 Task: Enable interaction limits for 6 months only for prior contributors in the repository "JS".
Action: Mouse moved to (1077, 232)
Screenshot: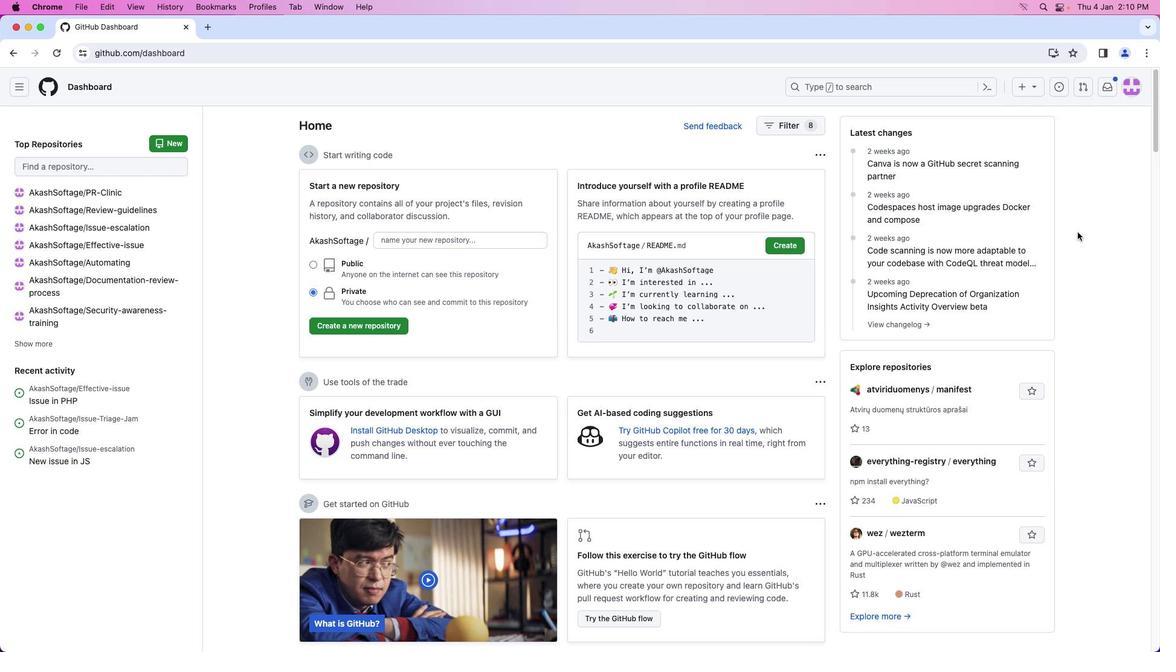 
Action: Mouse pressed left at (1077, 232)
Screenshot: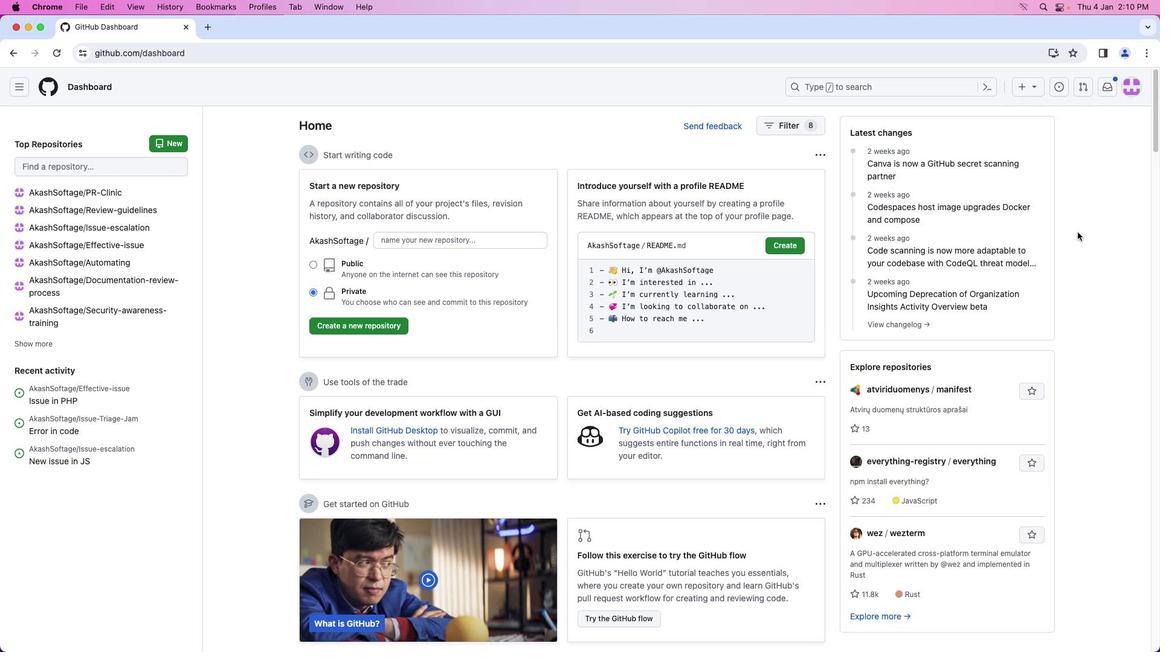 
Action: Mouse moved to (1138, 88)
Screenshot: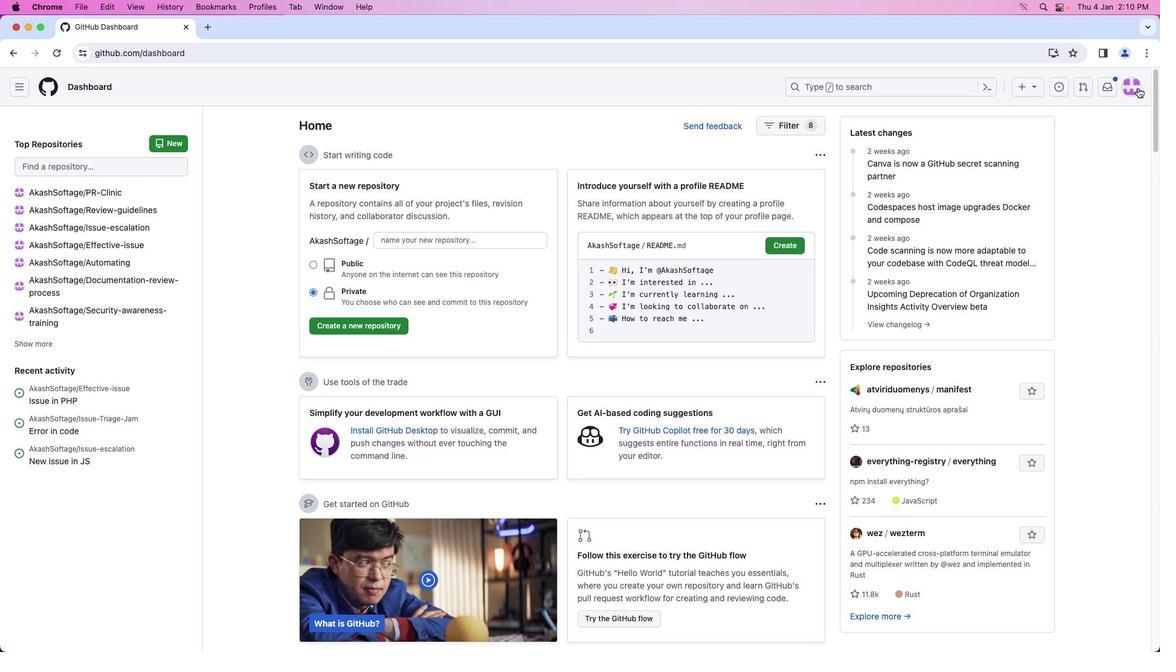 
Action: Mouse pressed left at (1138, 88)
Screenshot: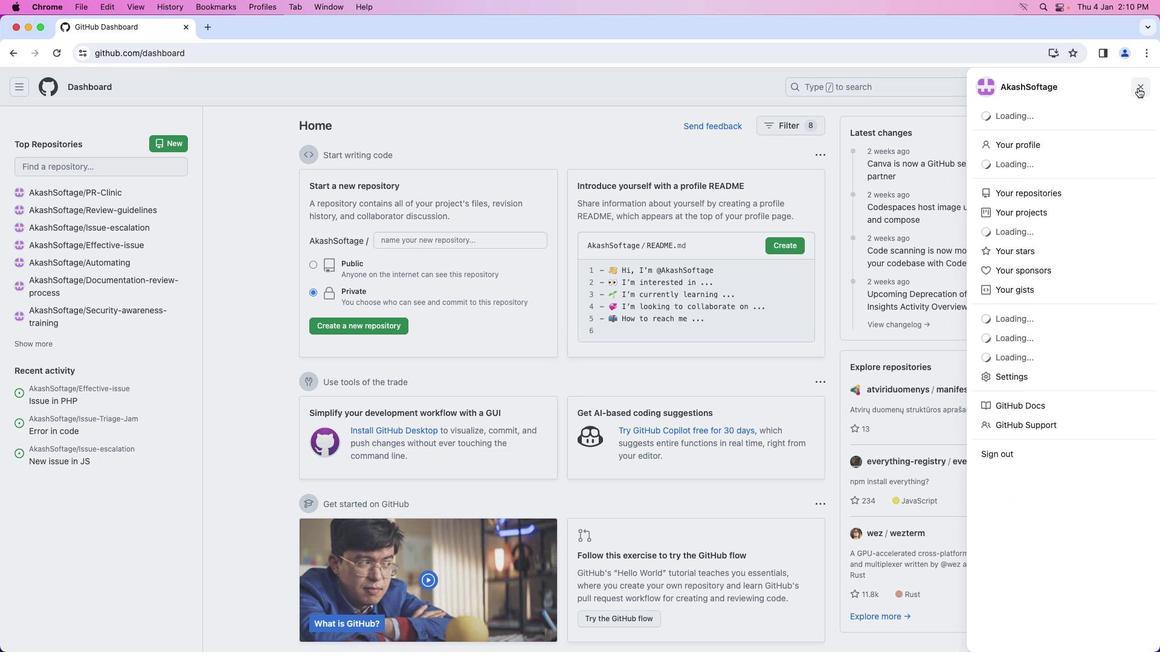 
Action: Mouse moved to (1075, 192)
Screenshot: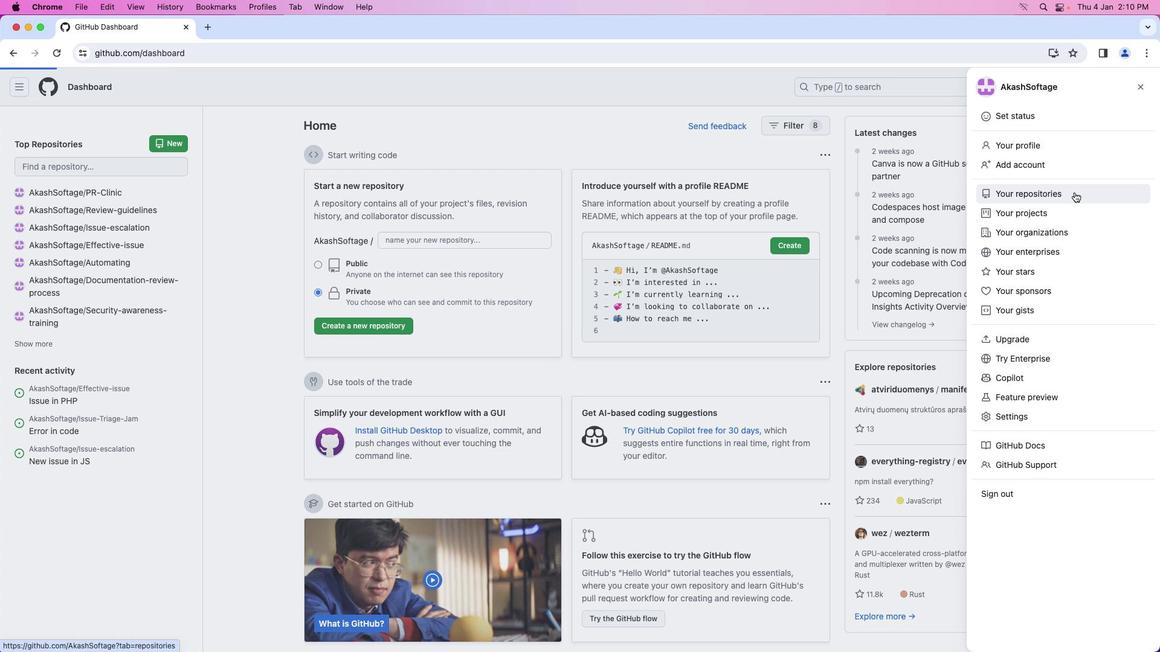 
Action: Mouse pressed left at (1075, 192)
Screenshot: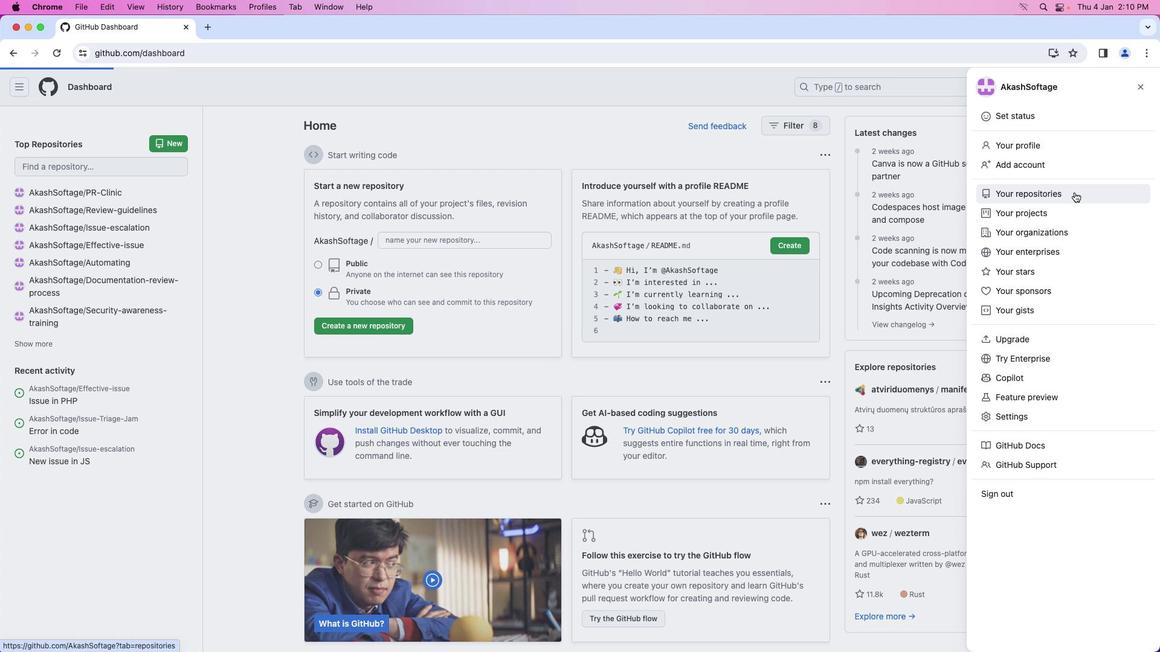 
Action: Mouse moved to (409, 201)
Screenshot: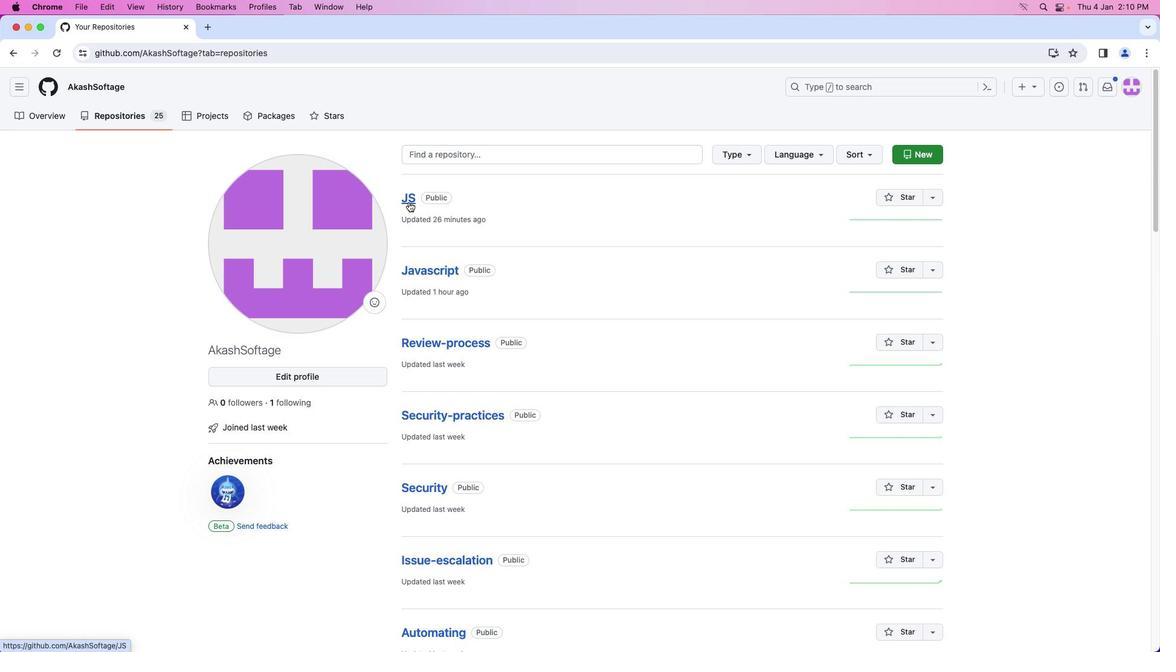 
Action: Mouse pressed left at (409, 201)
Screenshot: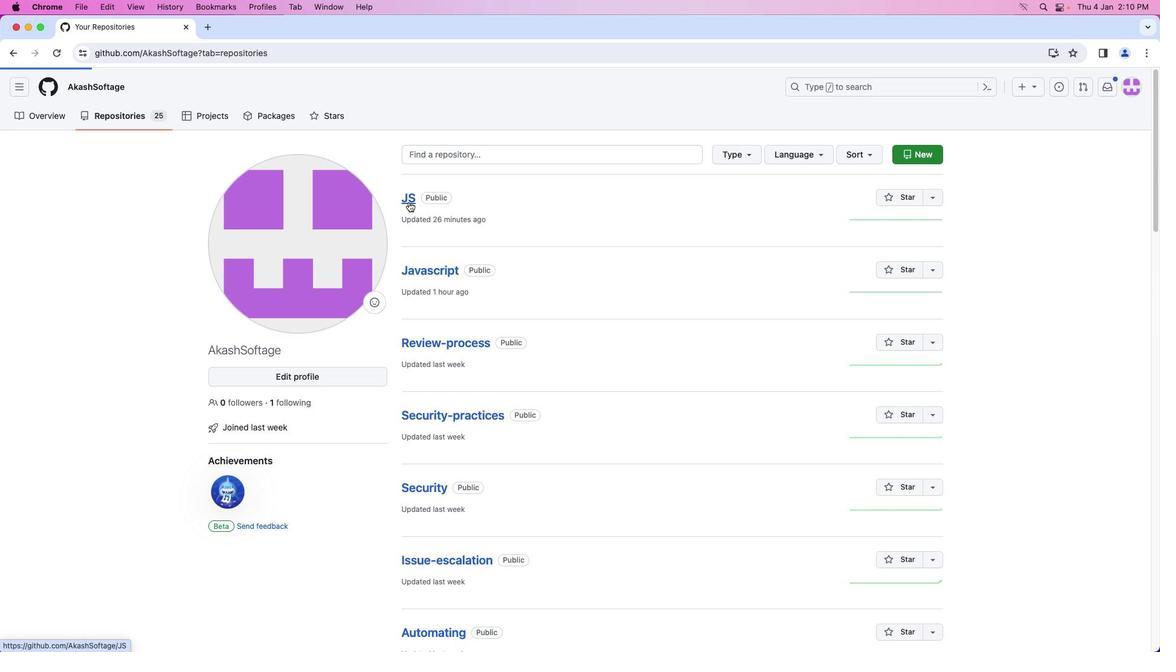 
Action: Mouse moved to (504, 113)
Screenshot: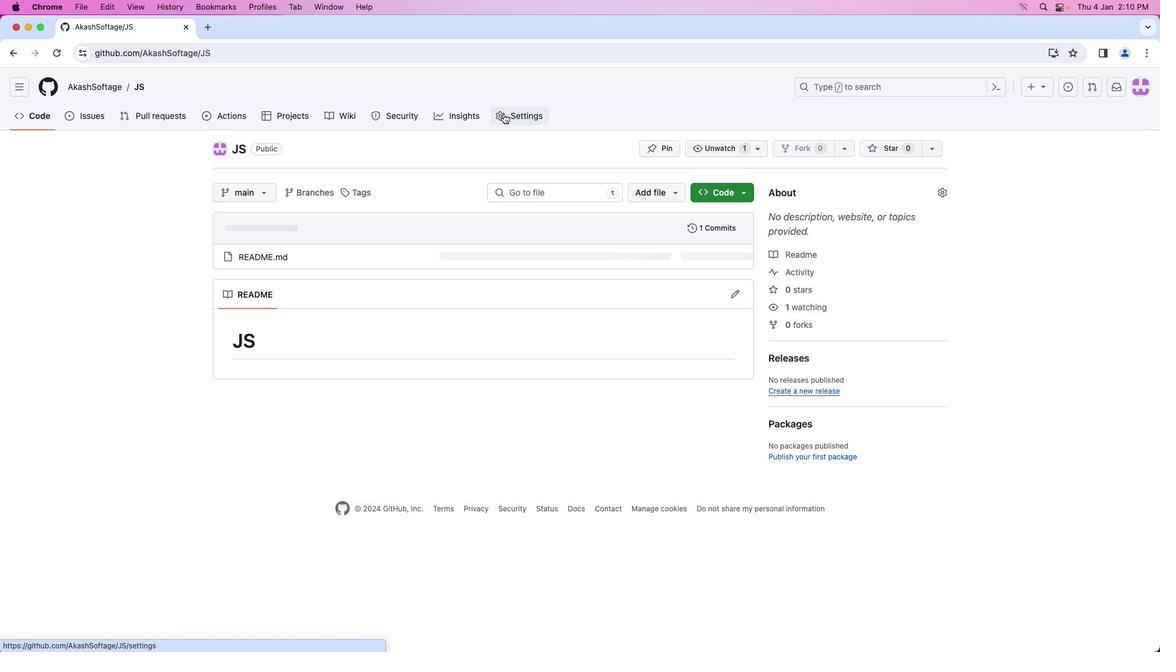 
Action: Mouse pressed left at (504, 113)
Screenshot: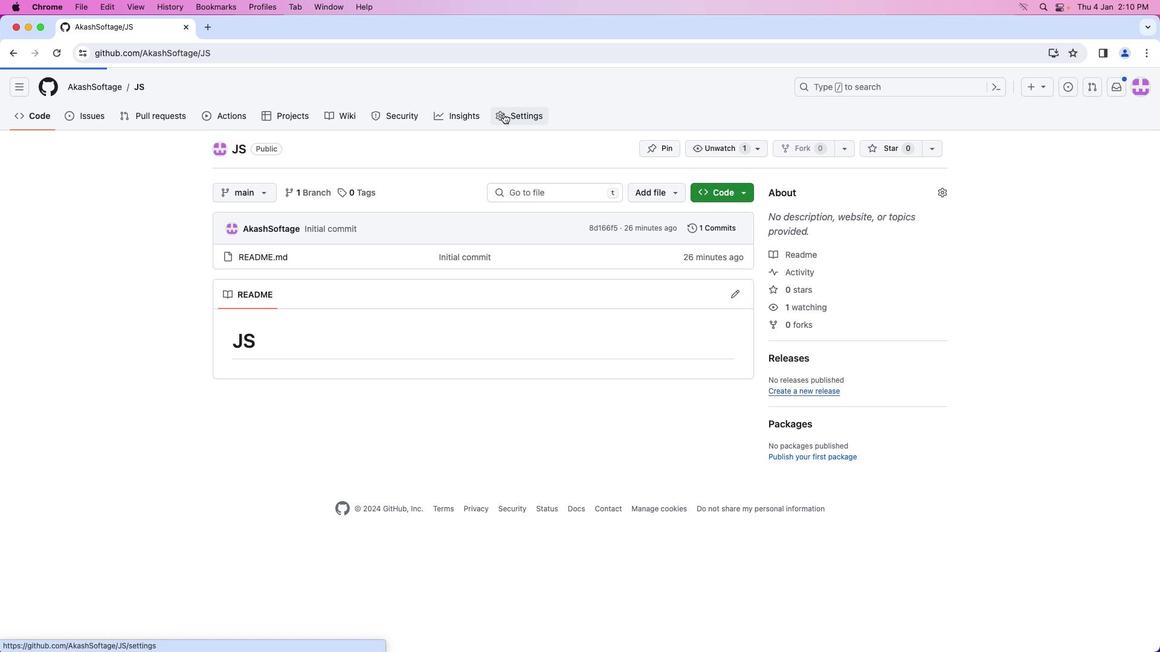 
Action: Mouse moved to (360, 220)
Screenshot: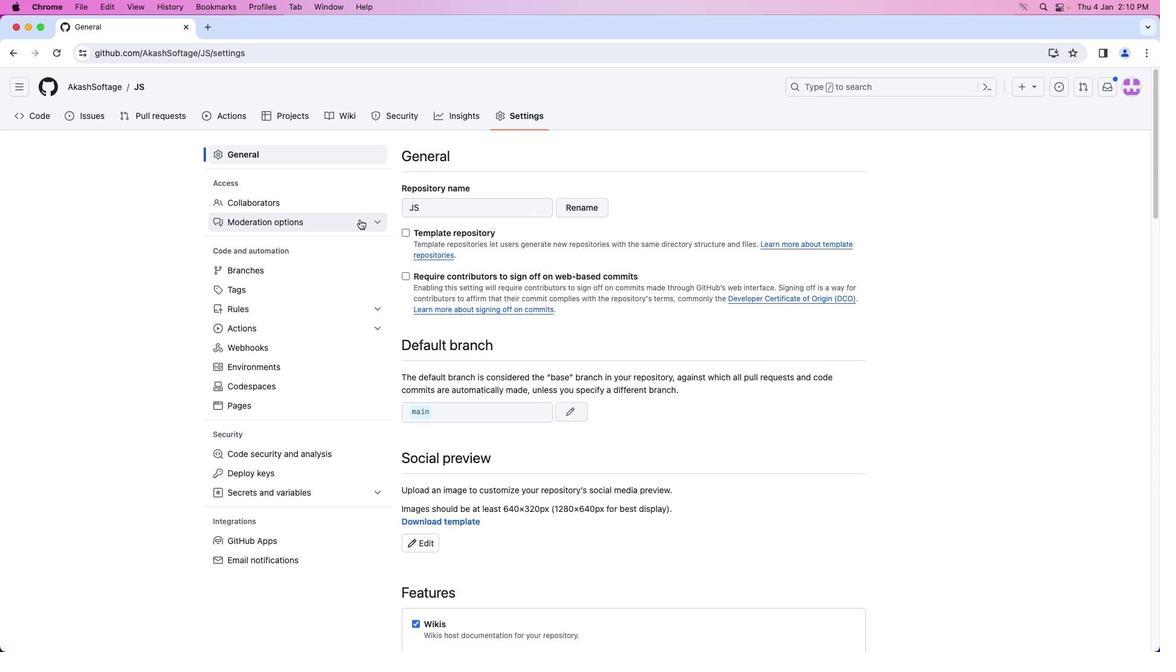 
Action: Mouse pressed left at (360, 220)
Screenshot: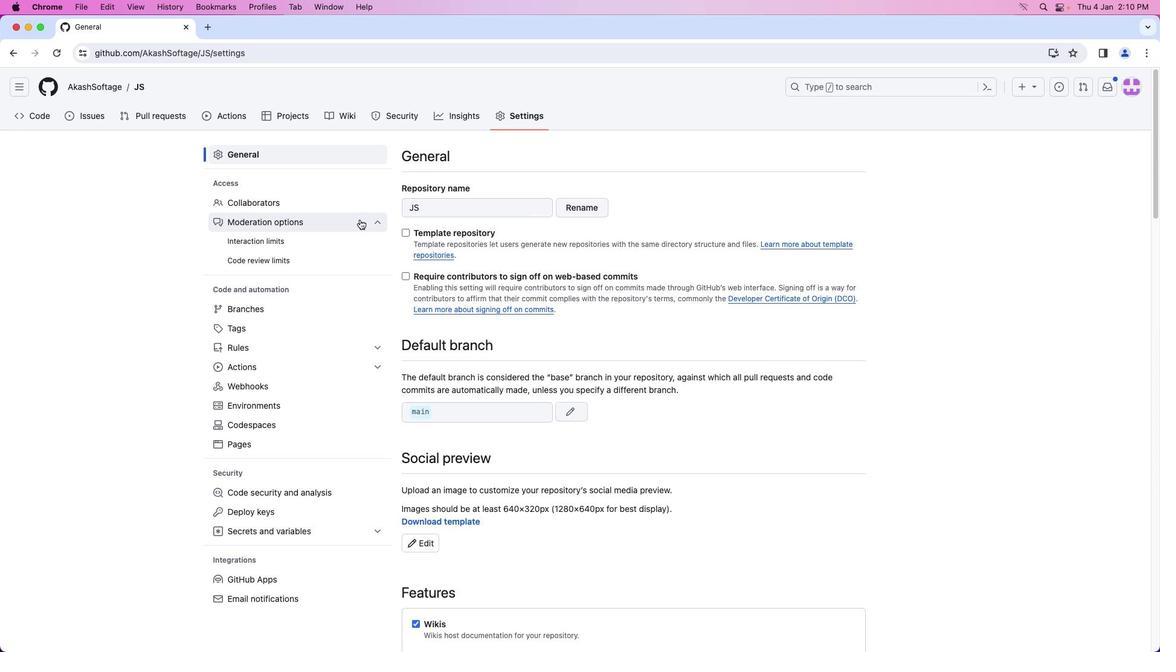 
Action: Mouse moved to (345, 241)
Screenshot: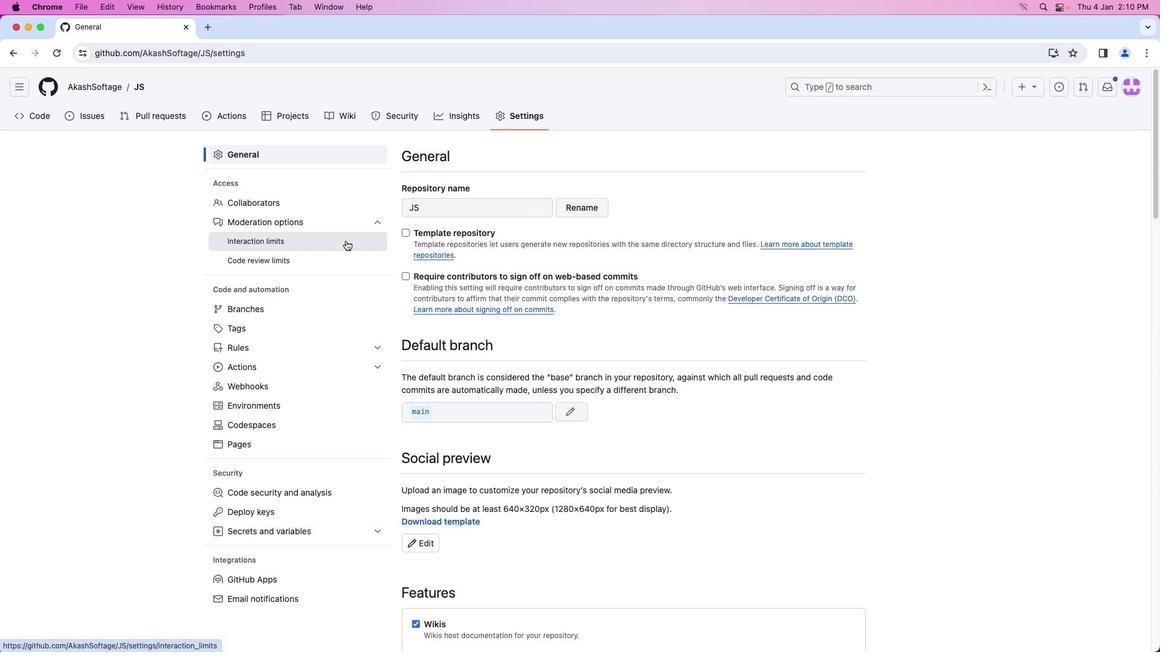 
Action: Mouse pressed left at (345, 241)
Screenshot: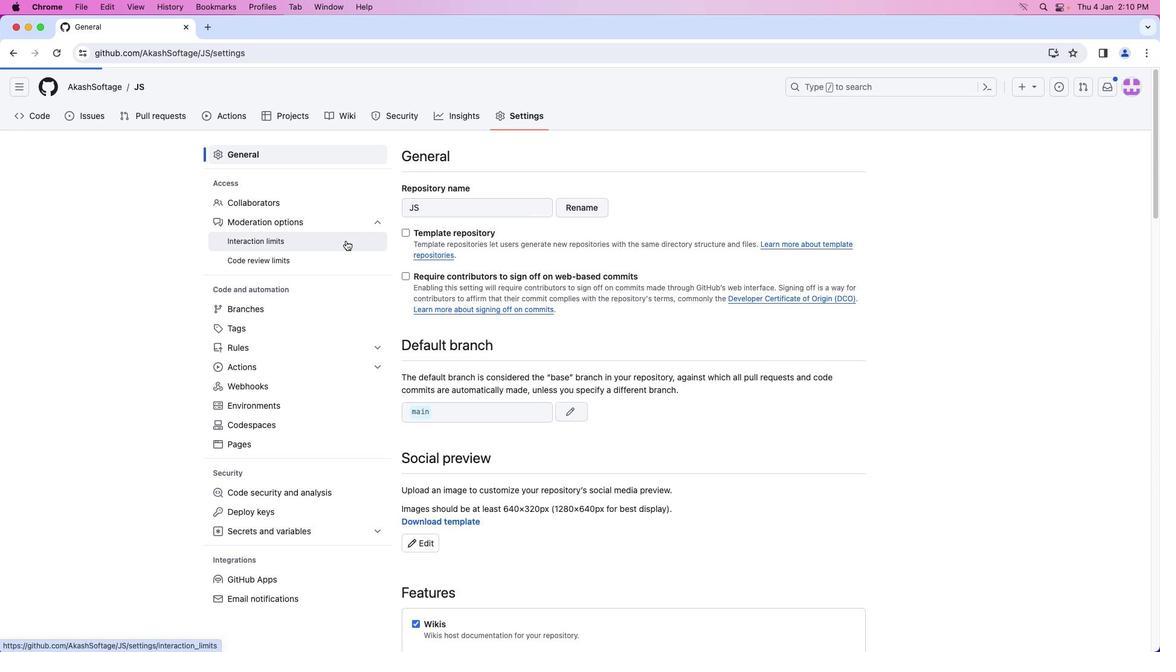 
Action: Mouse moved to (825, 359)
Screenshot: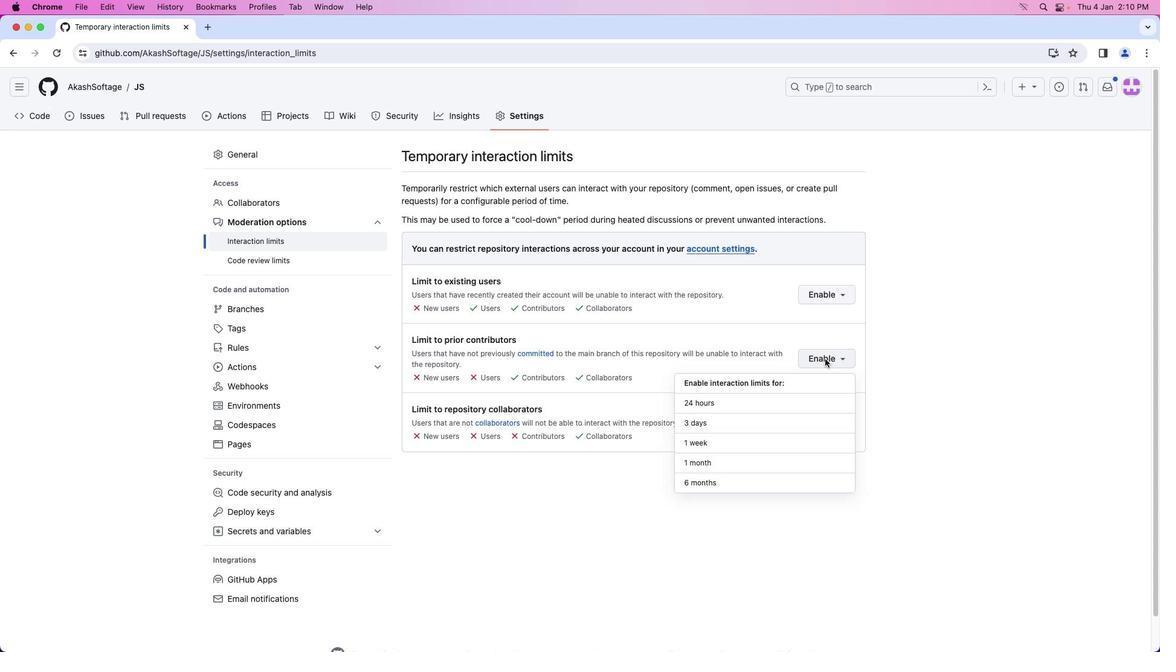 
Action: Mouse pressed left at (825, 359)
Screenshot: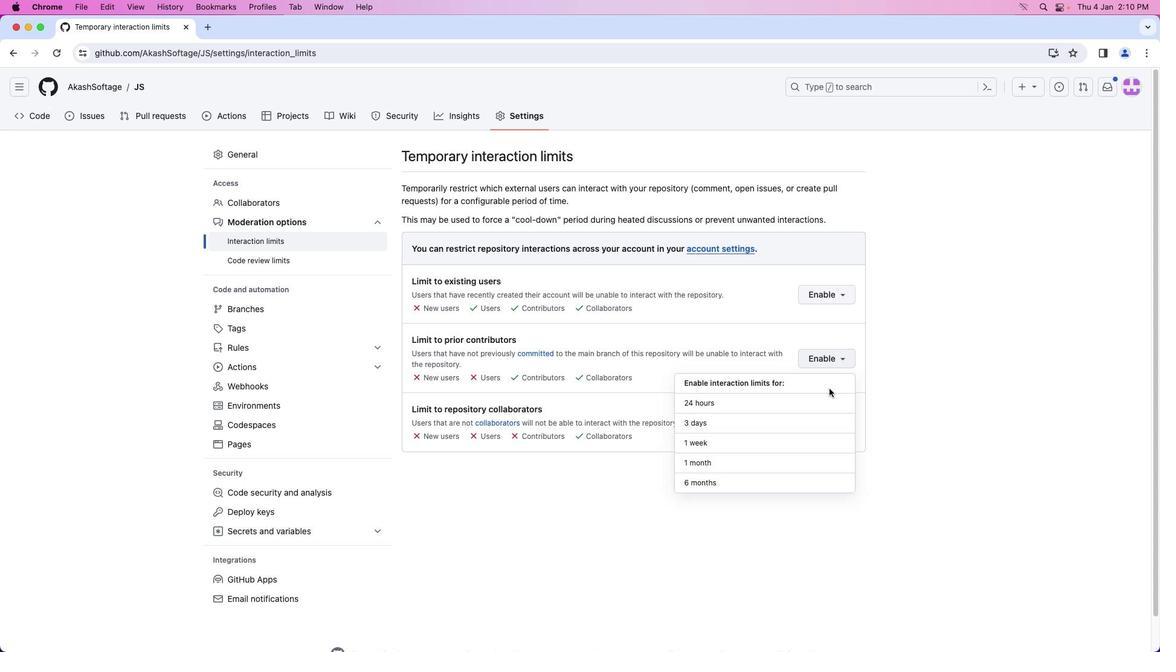 
Action: Mouse moved to (803, 477)
Screenshot: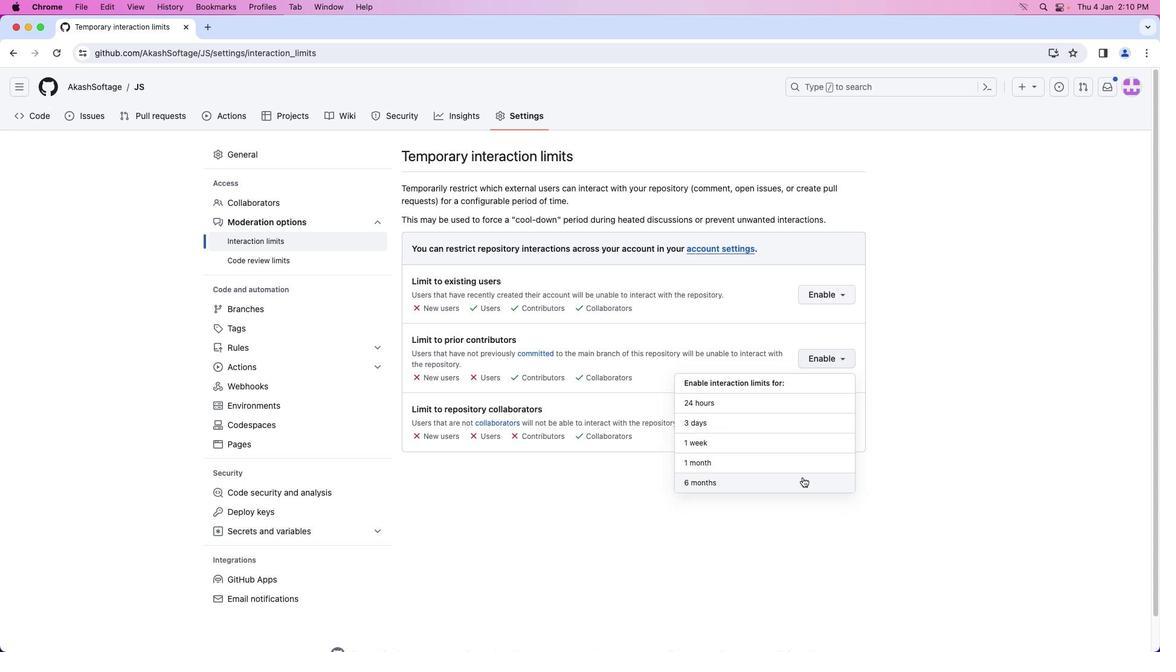 
Action: Mouse pressed left at (803, 477)
Screenshot: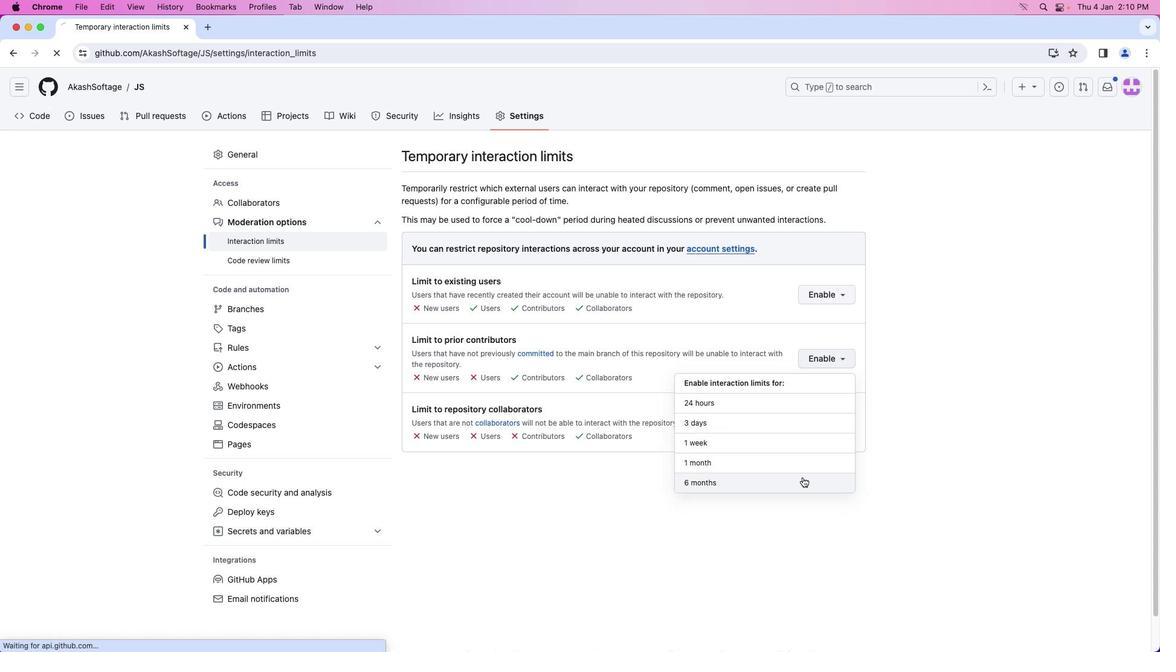 
Action: Mouse moved to (789, 467)
Screenshot: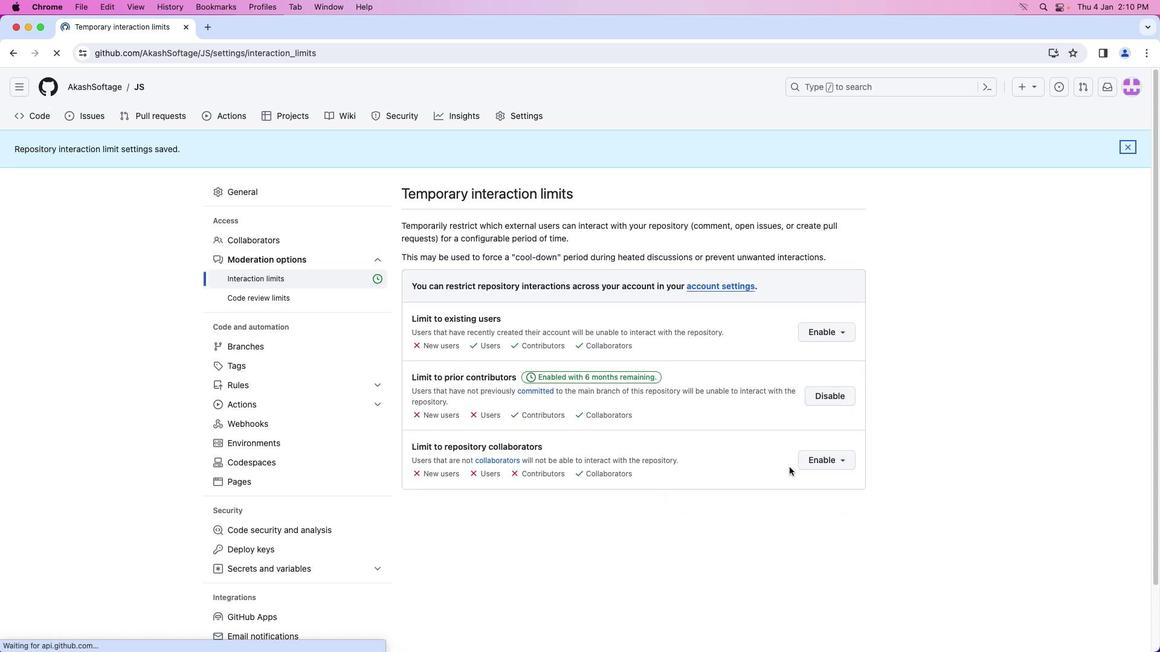 
